 Task: Log work in the project YottaTech for the issue 'Implement a new cloud-based solution for the native application. ' spent time as '6w 3d 9h 24m' and remaining time as '5w 1d 9h 2m' and move to top of backlog. Now add the issue to the epic 'Mobile Application Security Testing'.
Action: Mouse pressed left at (549, 383)
Screenshot: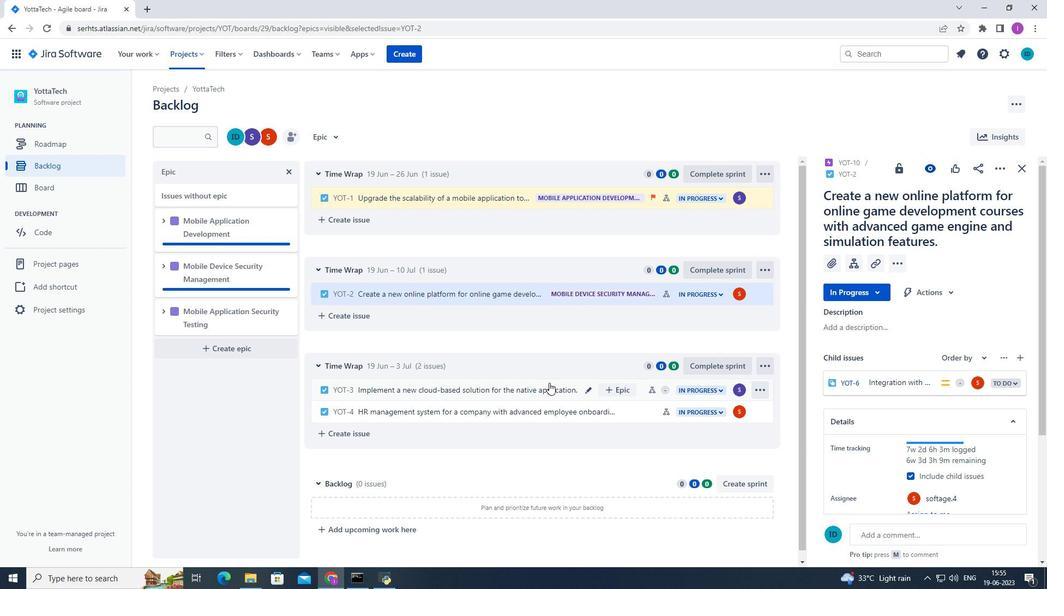 
Action: Mouse moved to (998, 169)
Screenshot: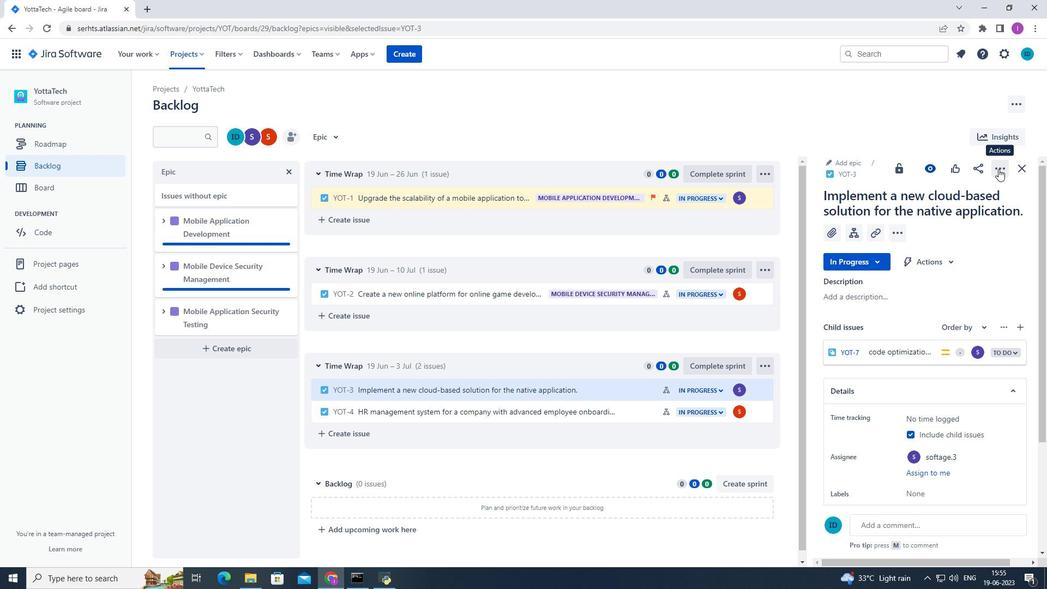 
Action: Mouse pressed left at (998, 169)
Screenshot: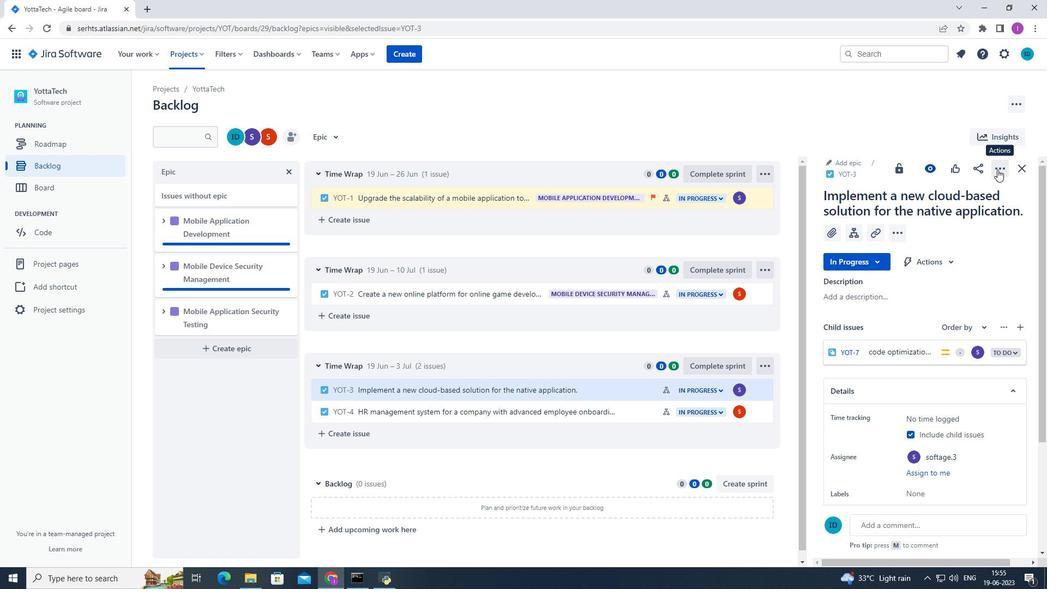 
Action: Mouse moved to (980, 196)
Screenshot: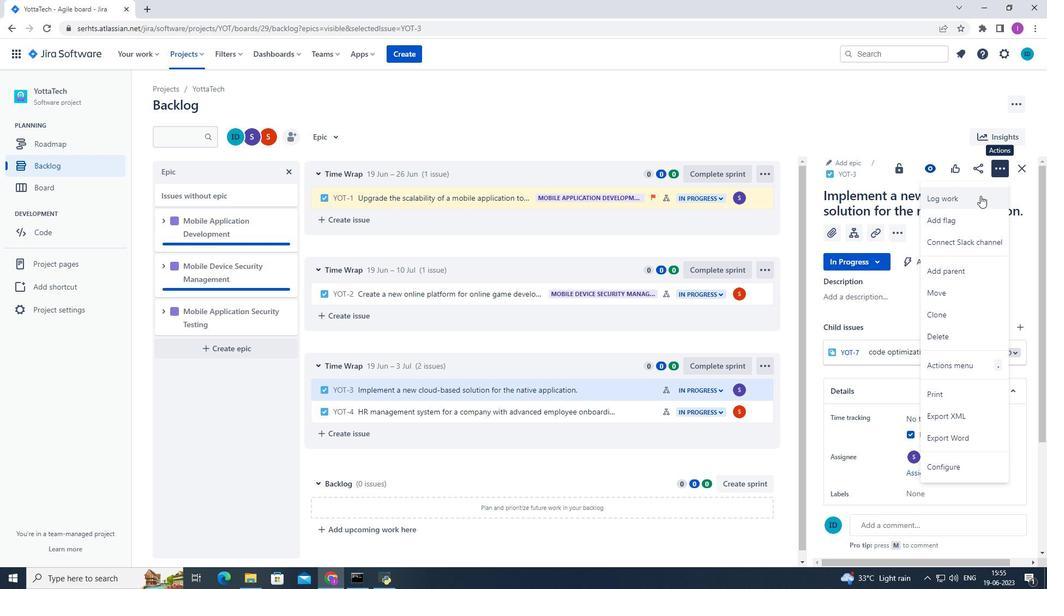 
Action: Mouse pressed left at (980, 196)
Screenshot: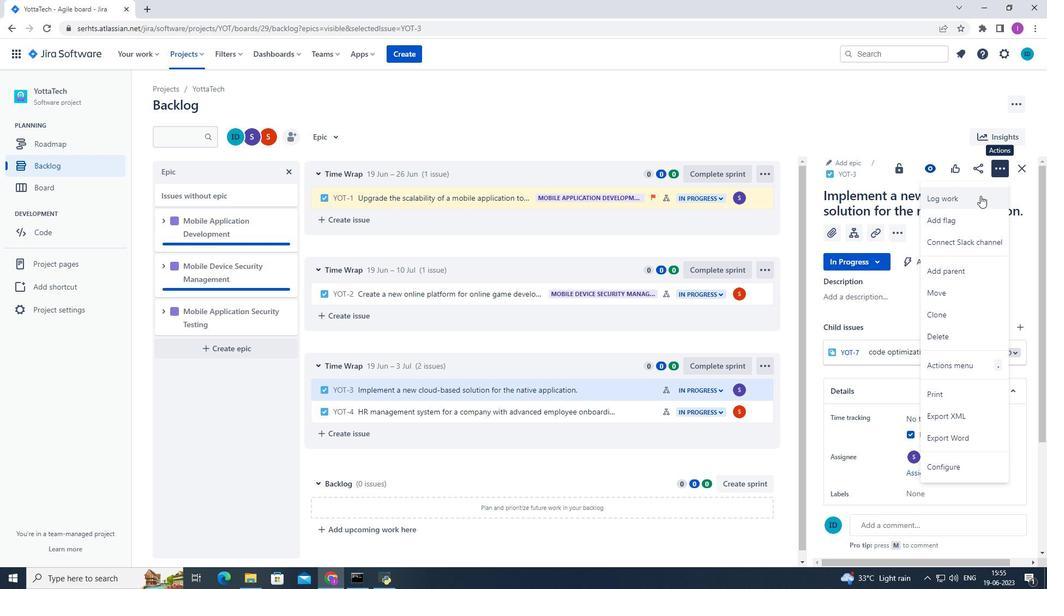 
Action: Mouse moved to (472, 158)
Screenshot: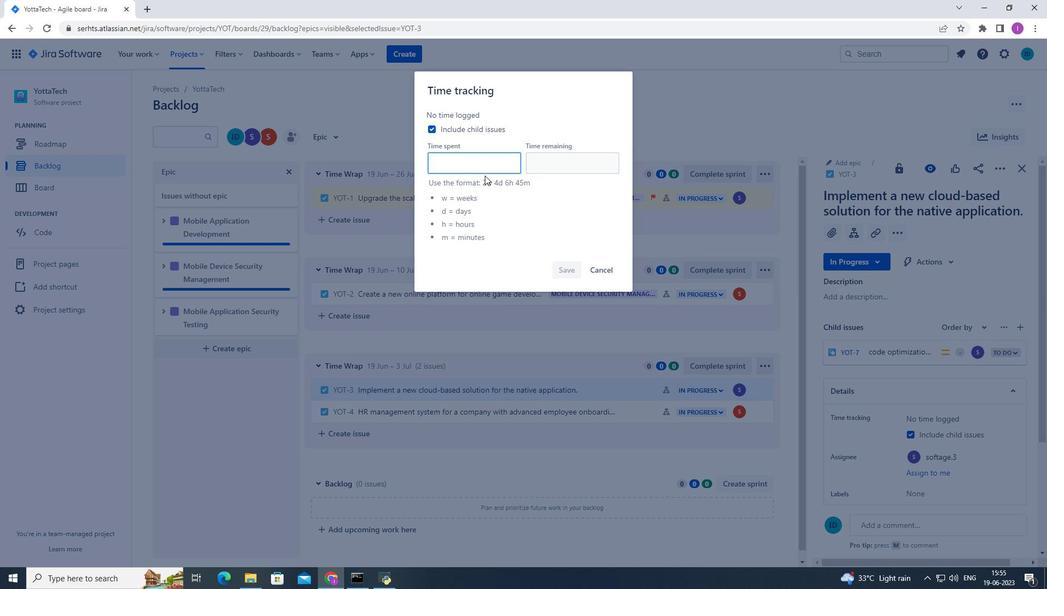 
Action: Mouse pressed left at (472, 158)
Screenshot: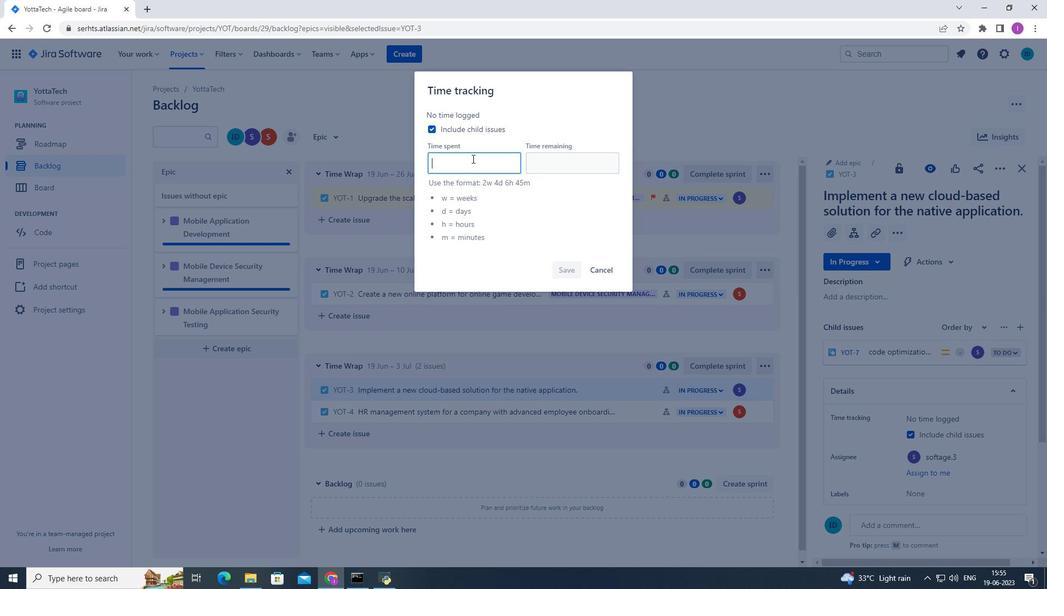 
Action: Key pressed 6w<Key.space>3d<Key.space>9h<Key.space>24m
Screenshot: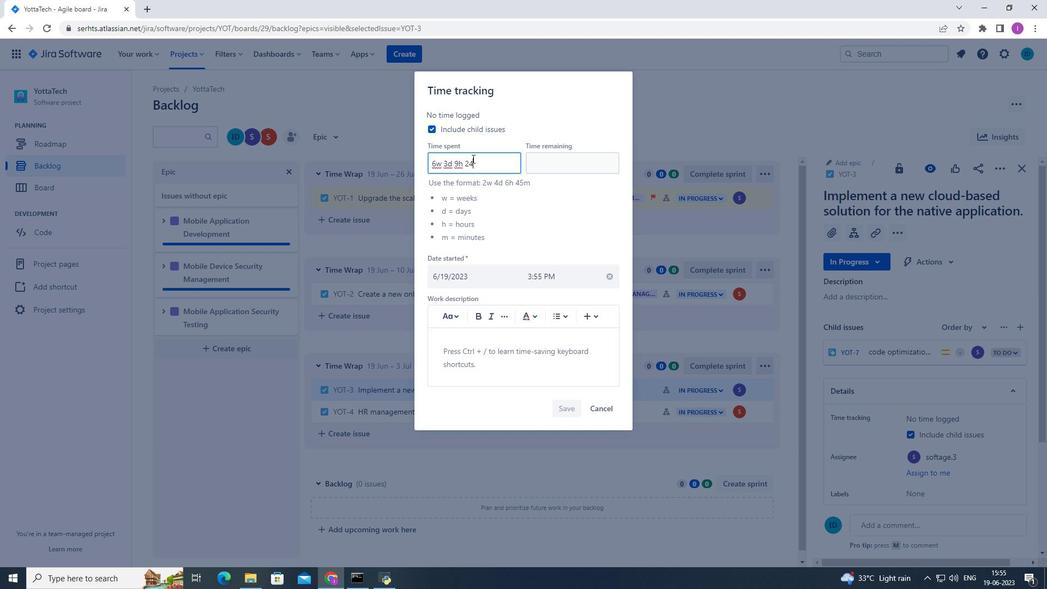 
Action: Mouse moved to (562, 161)
Screenshot: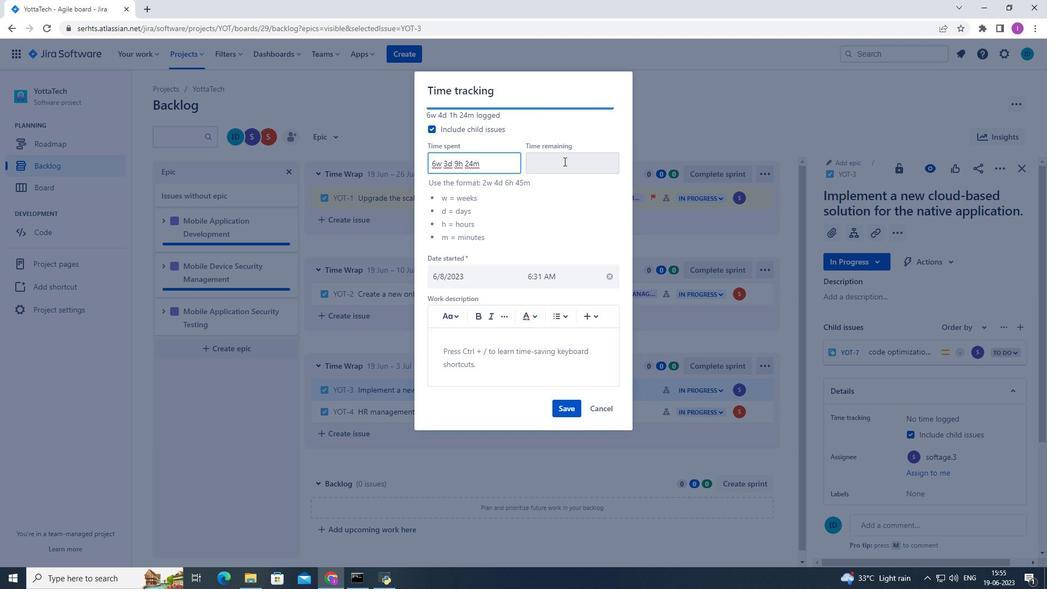 
Action: Mouse pressed left at (562, 161)
Screenshot: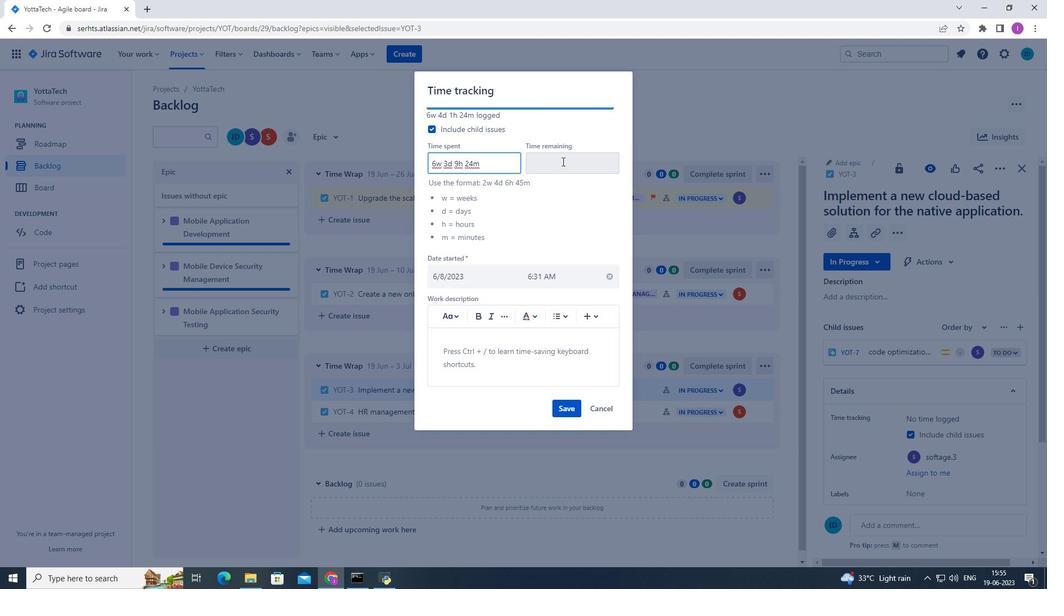 
Action: Mouse moved to (521, 182)
Screenshot: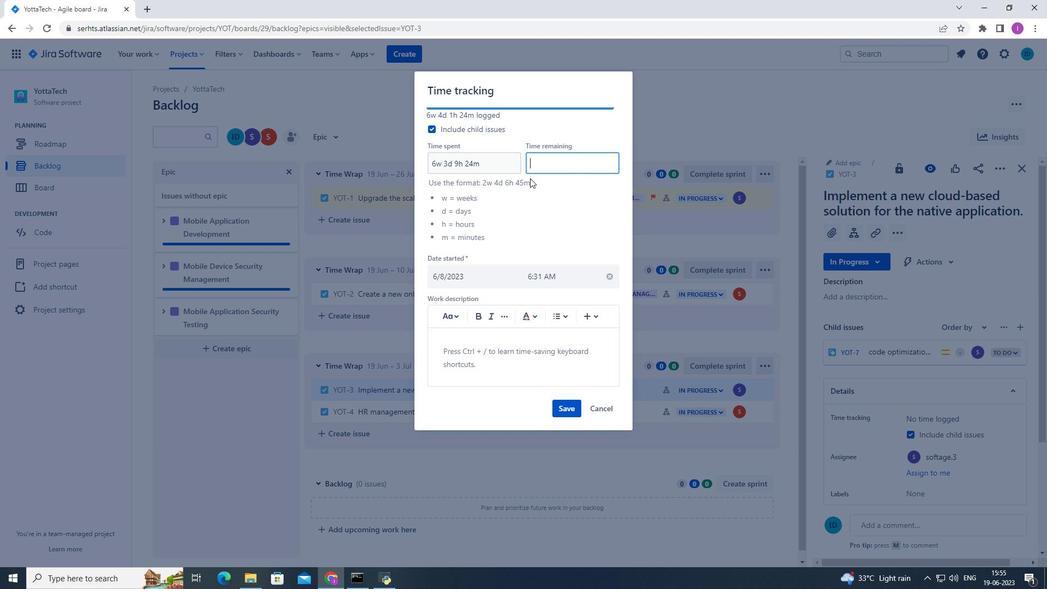 
Action: Key pressed 5w<Key.space>1d<Key.space>9h<Key.space>2m
Screenshot: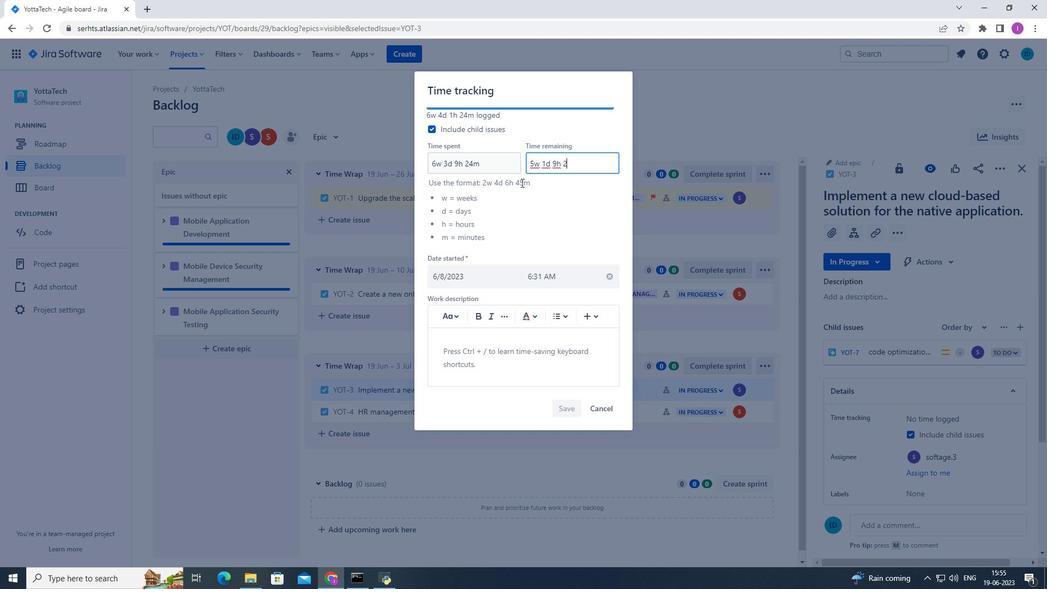 
Action: Mouse moved to (558, 283)
Screenshot: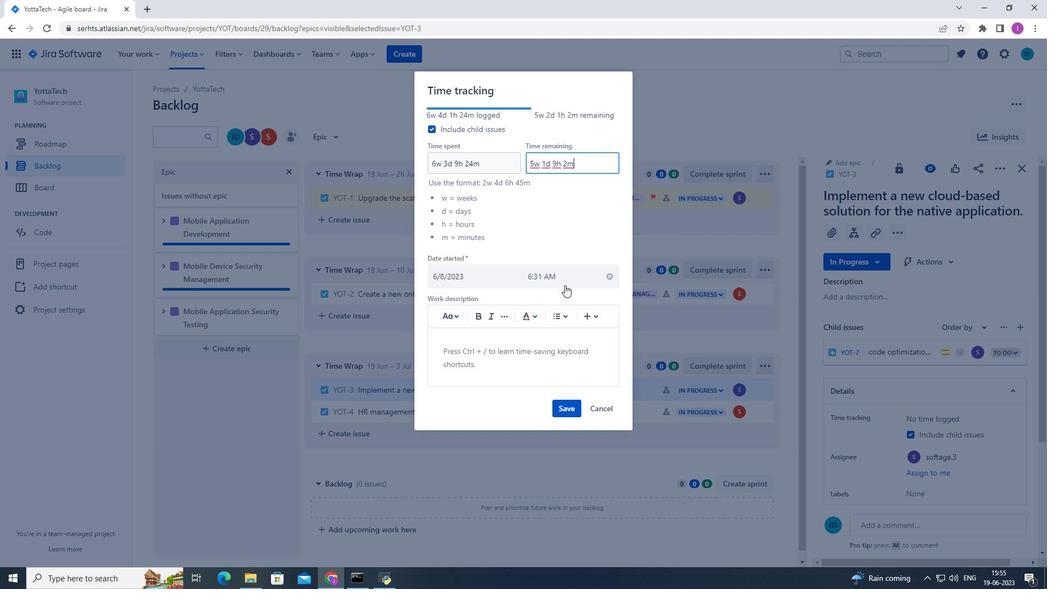 
Action: Mouse scrolled (558, 282) with delta (0, 0)
Screenshot: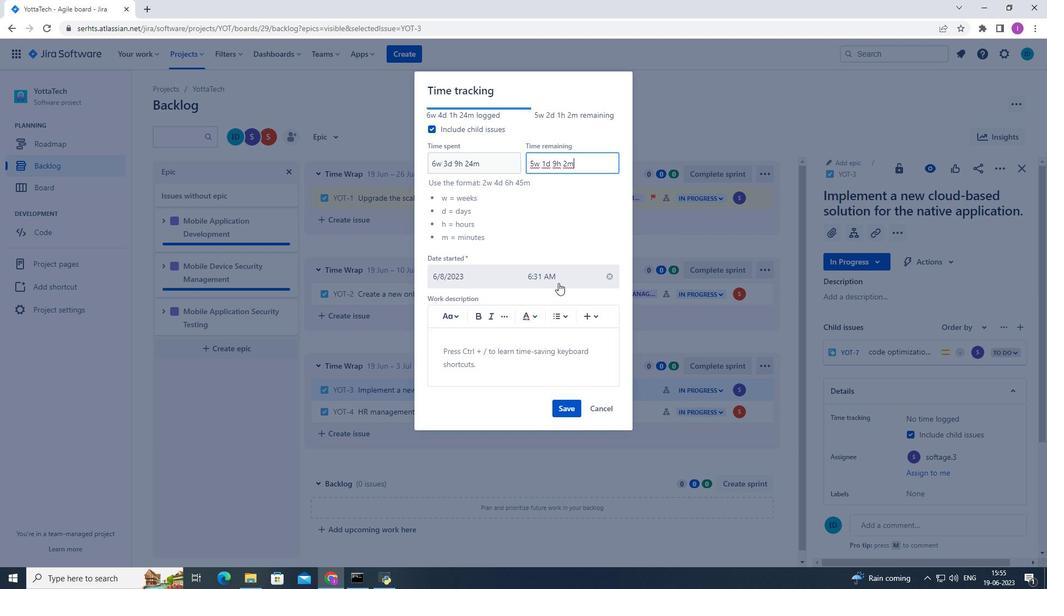 
Action: Mouse scrolled (558, 282) with delta (0, 0)
Screenshot: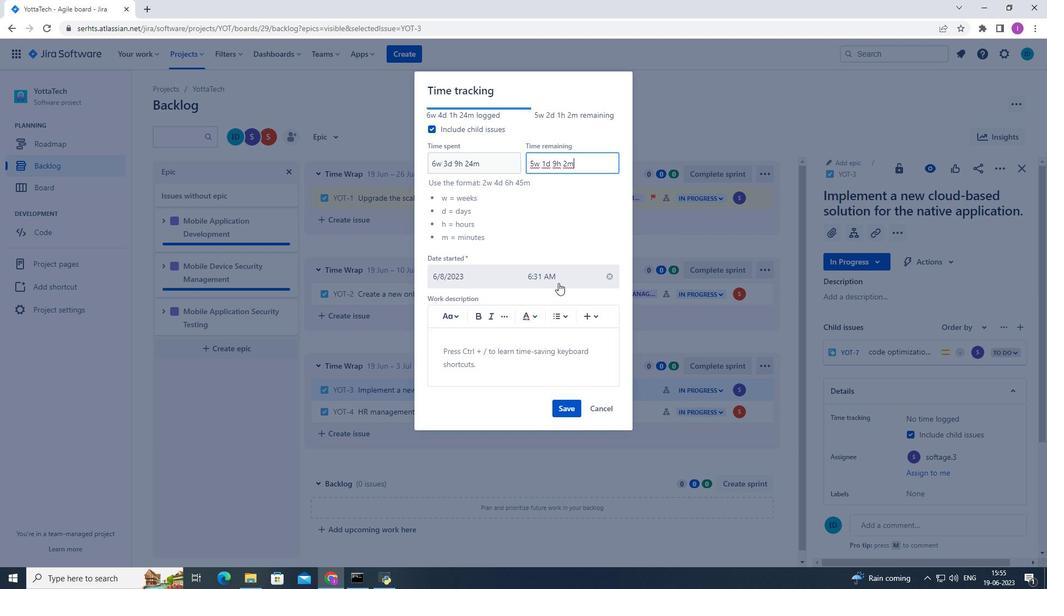 
Action: Mouse scrolled (558, 282) with delta (0, 0)
Screenshot: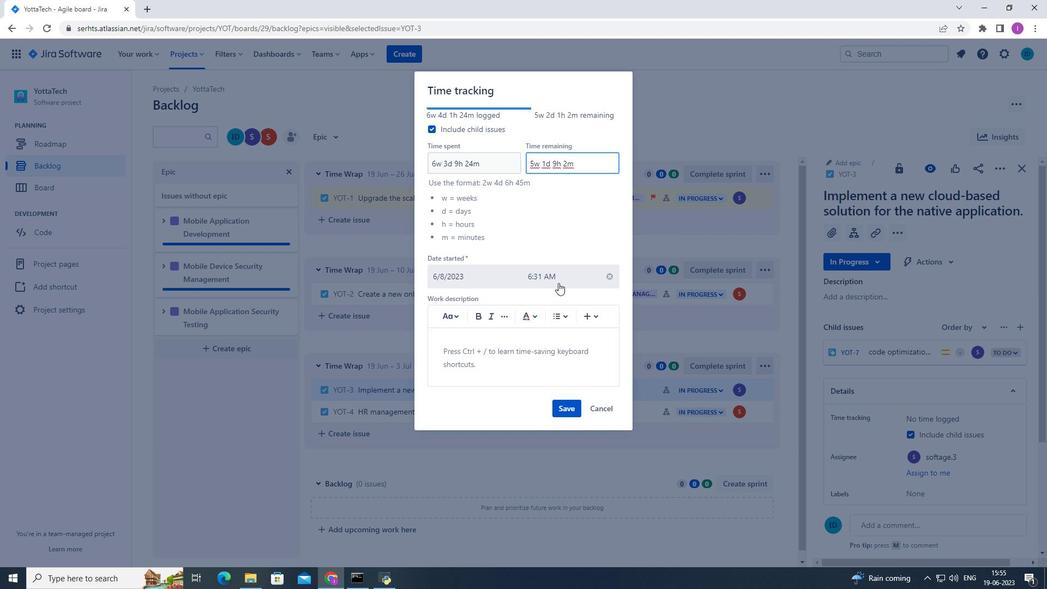 
Action: Mouse moved to (568, 407)
Screenshot: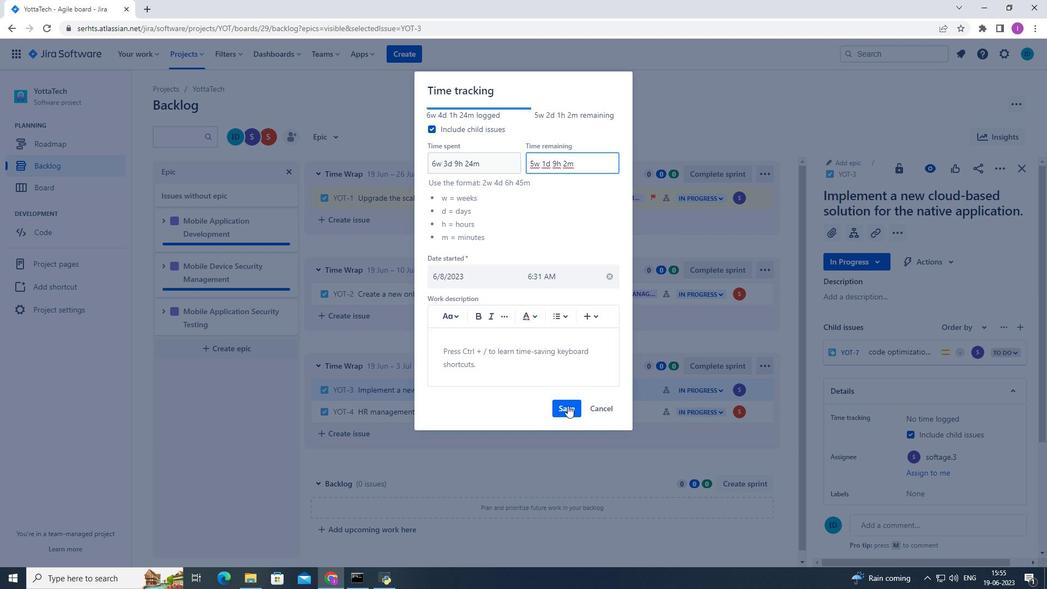 
Action: Mouse pressed left at (568, 407)
Screenshot: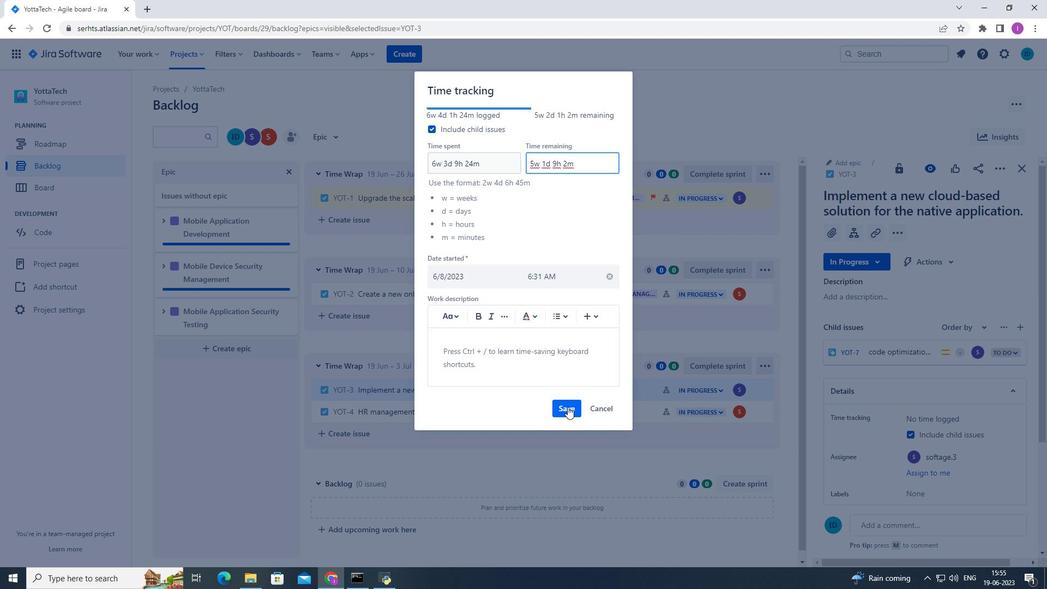 
Action: Mouse moved to (626, 387)
Screenshot: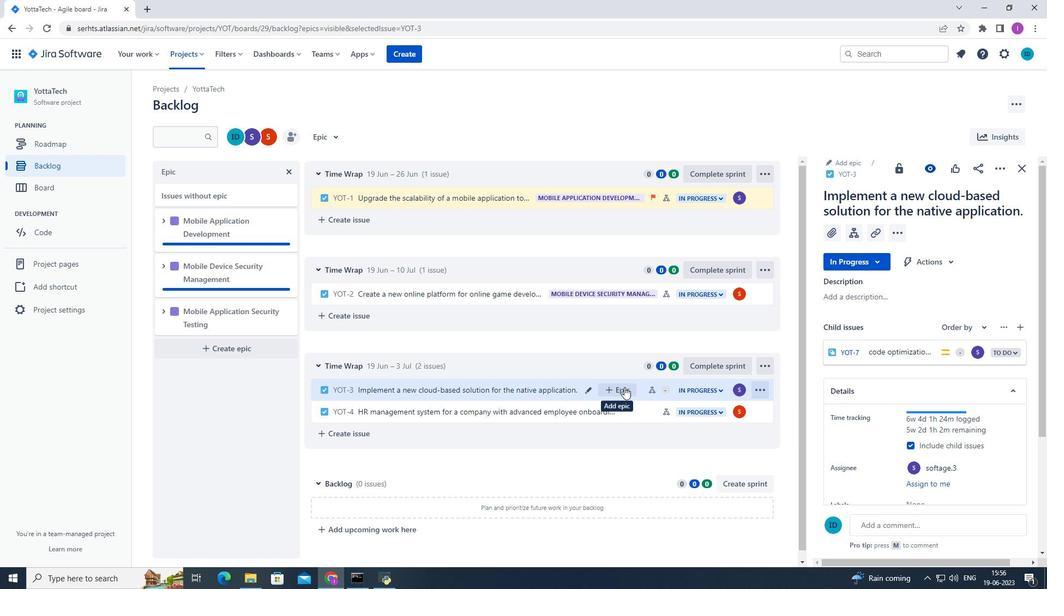 
Action: Mouse pressed left at (626, 387)
Screenshot: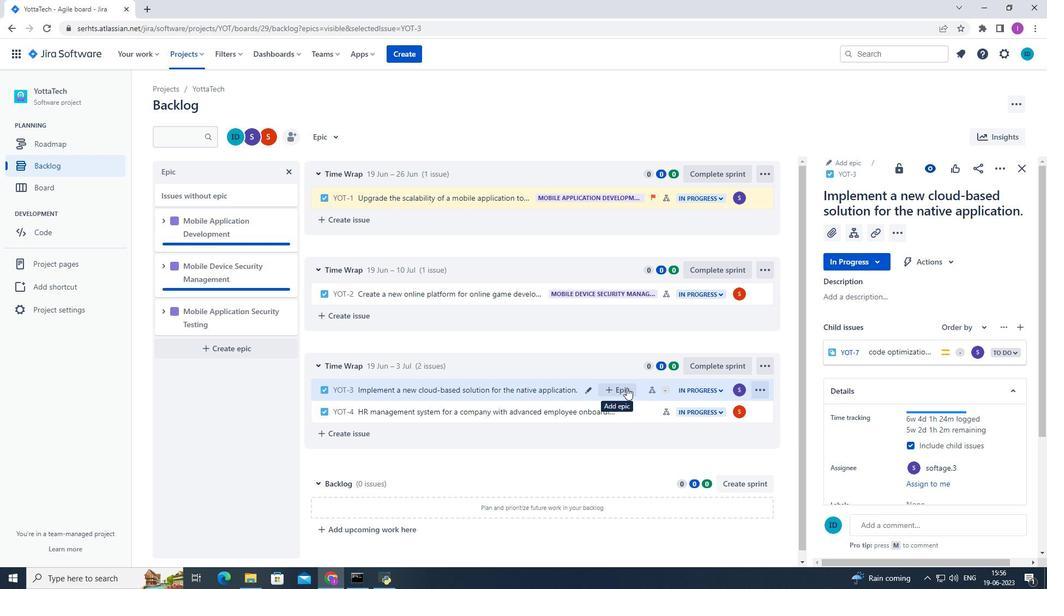 
Action: Mouse moved to (677, 464)
Screenshot: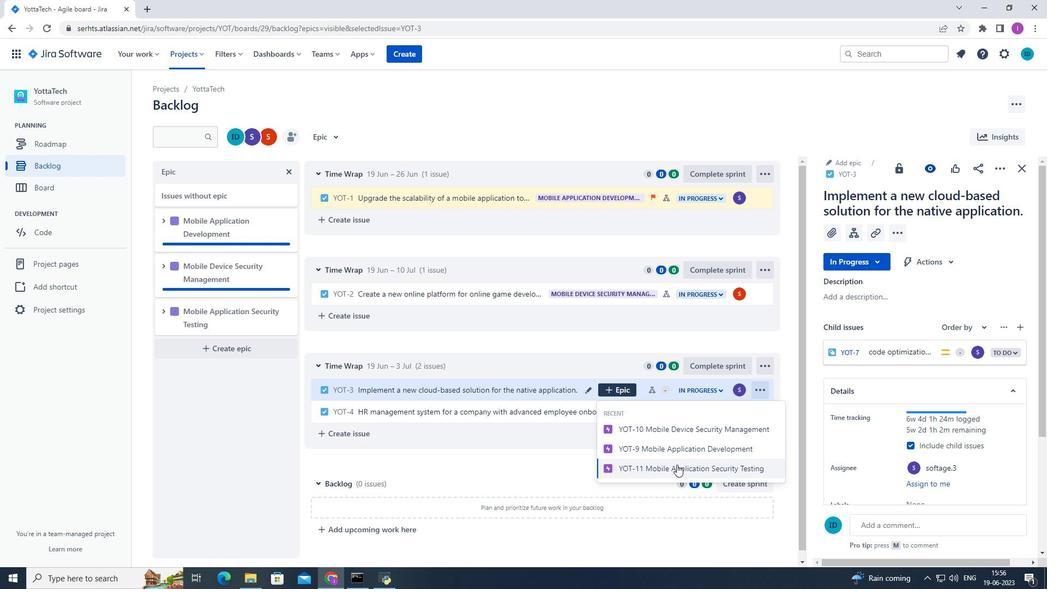 
Action: Mouse pressed left at (677, 464)
Screenshot: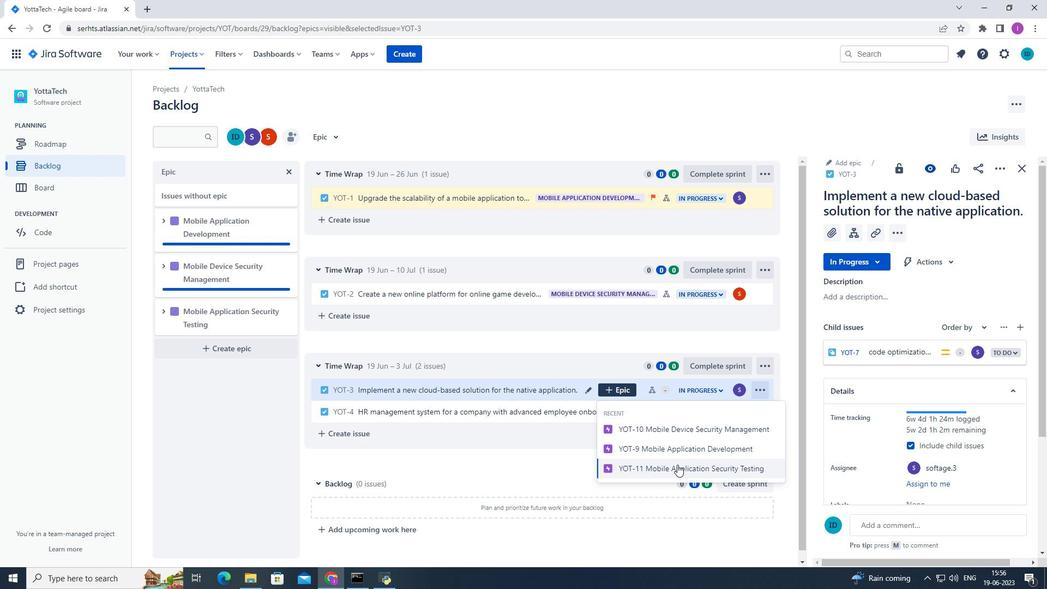 
Action: Mouse moved to (762, 389)
Screenshot: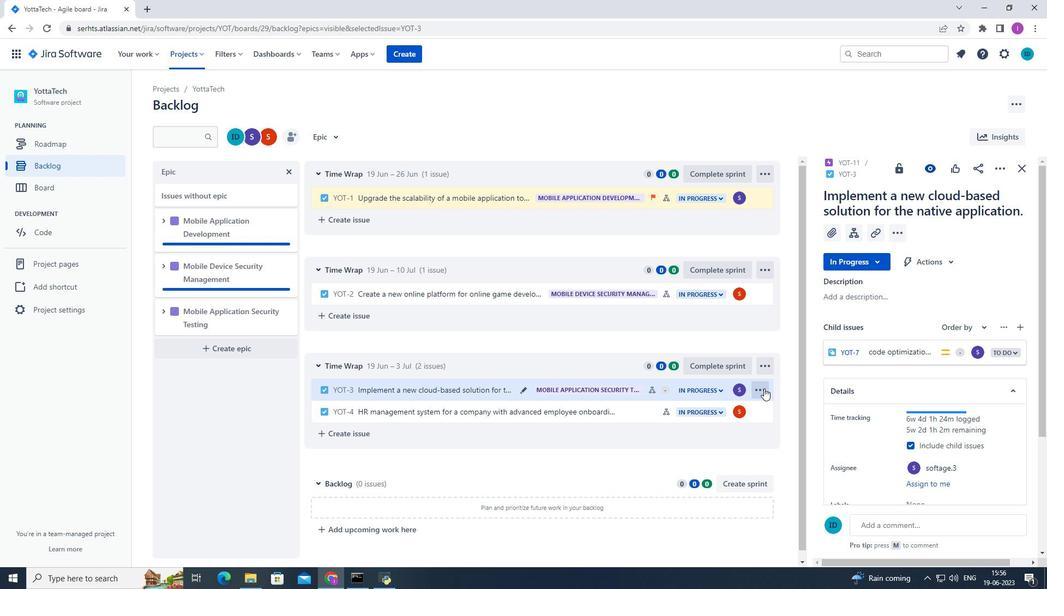 
Action: Mouse pressed left at (762, 389)
Screenshot: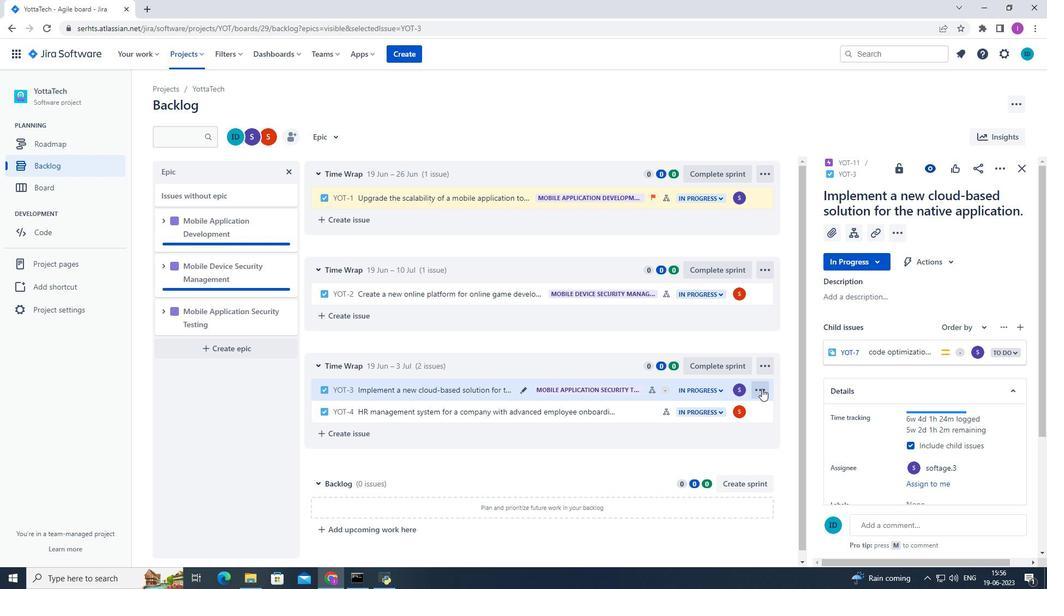 
Action: Mouse moved to (743, 350)
Screenshot: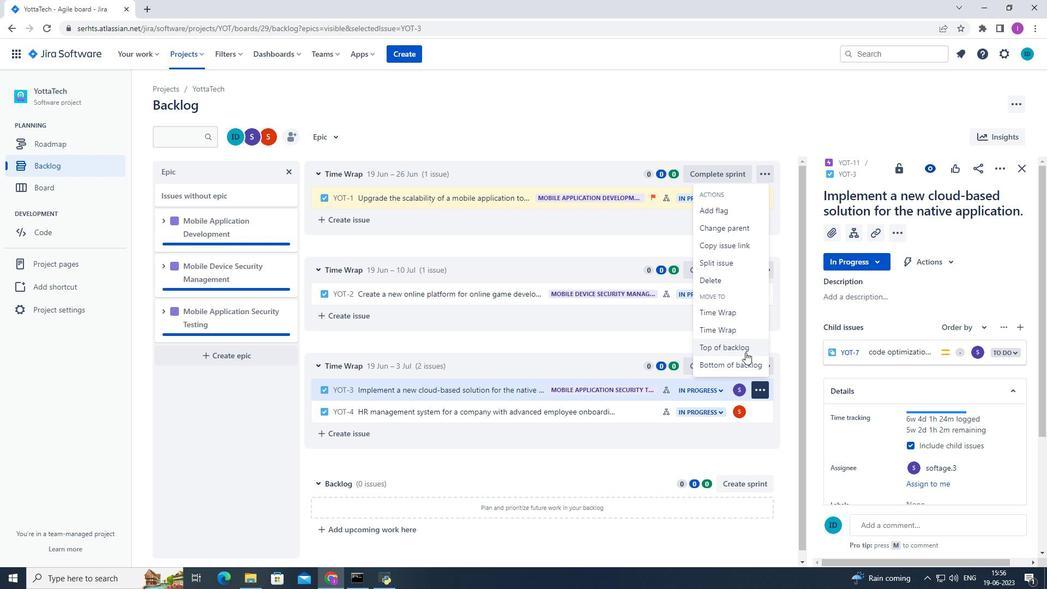 
Action: Mouse pressed left at (743, 350)
Screenshot: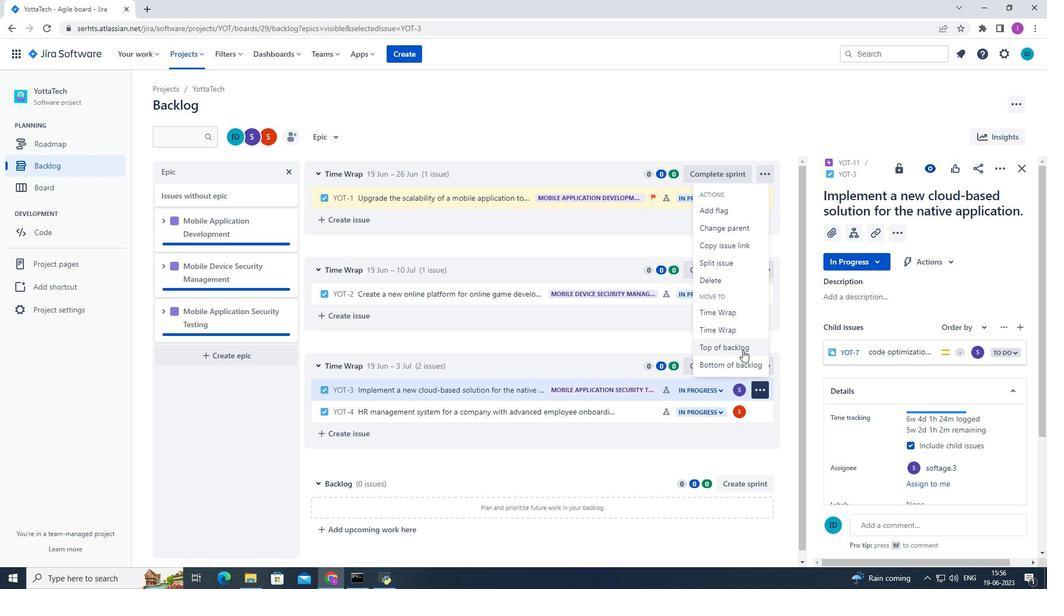 
Action: Mouse moved to (560, 174)
Screenshot: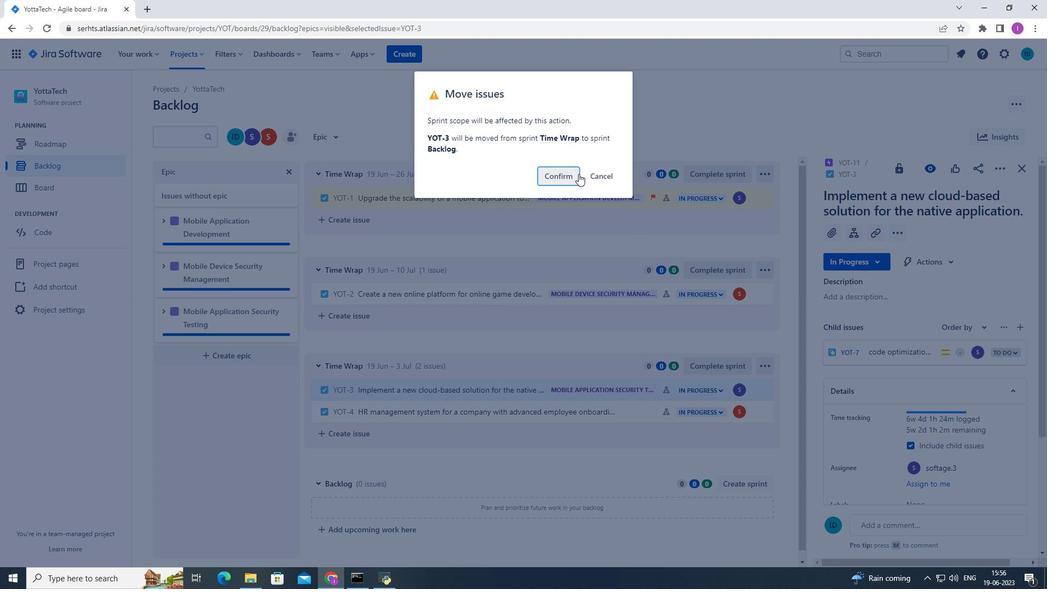 
Action: Mouse pressed left at (560, 174)
Screenshot: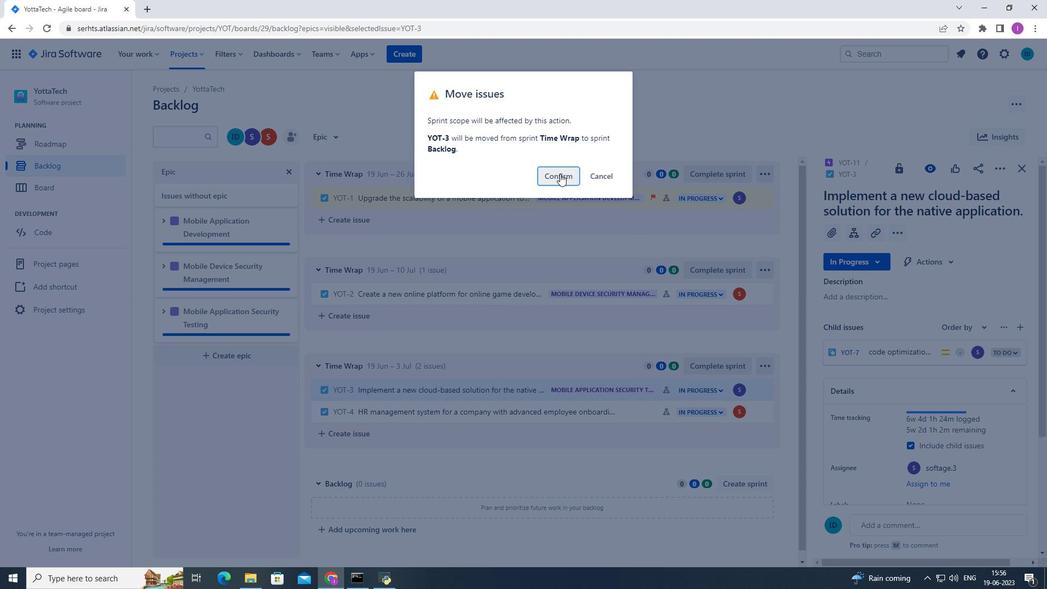 
Action: Mouse moved to (559, 174)
Screenshot: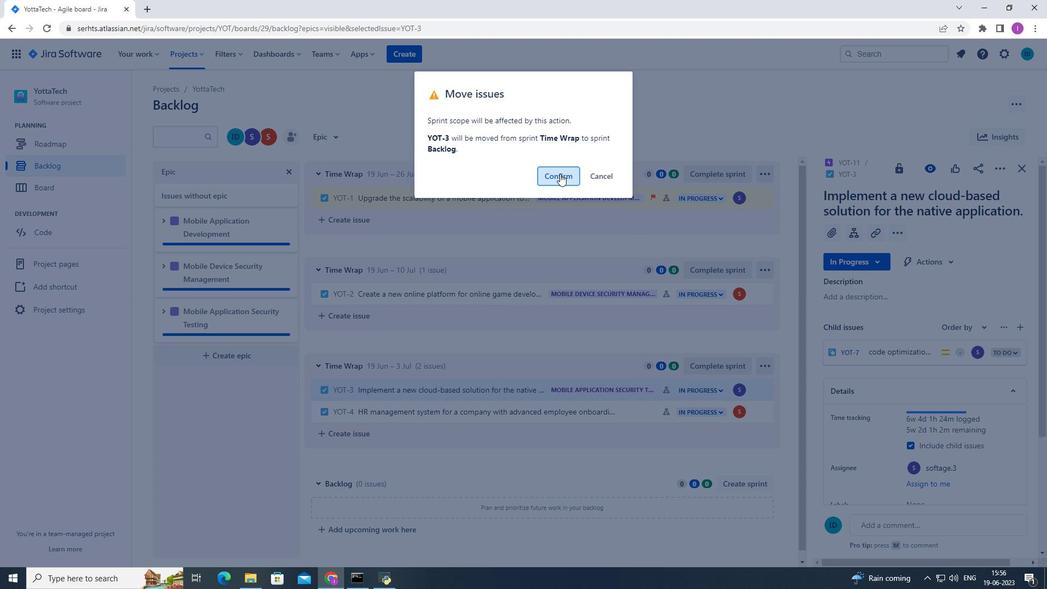 
